Task: Select Google Hangouts as a service for instant messaging.
Action: Mouse moved to (754, 79)
Screenshot: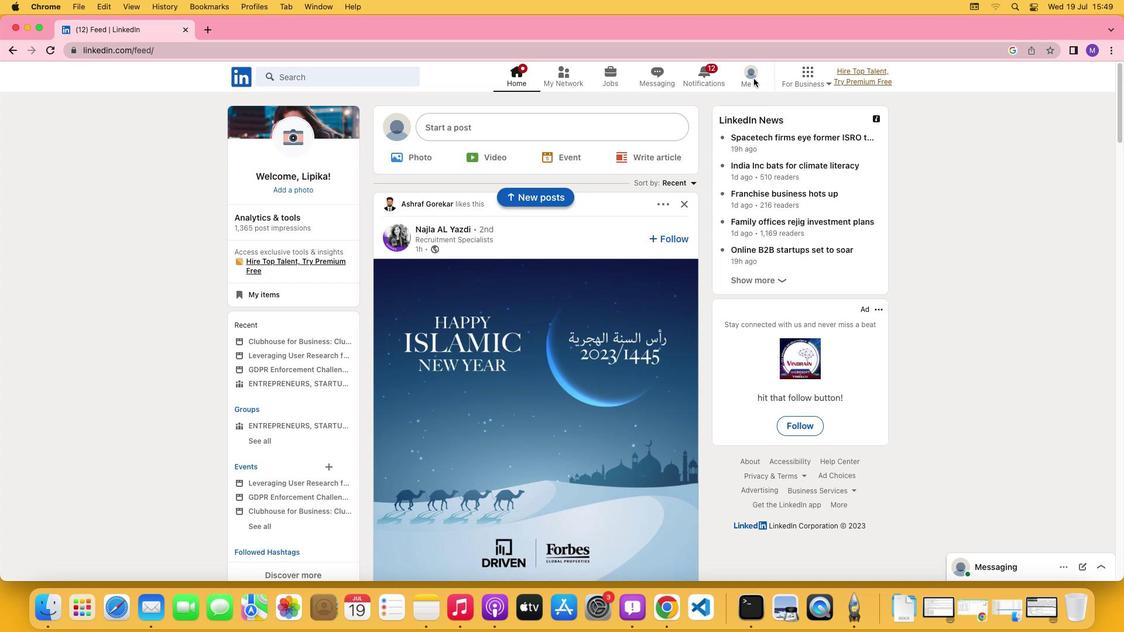 
Action: Mouse pressed left at (754, 79)
Screenshot: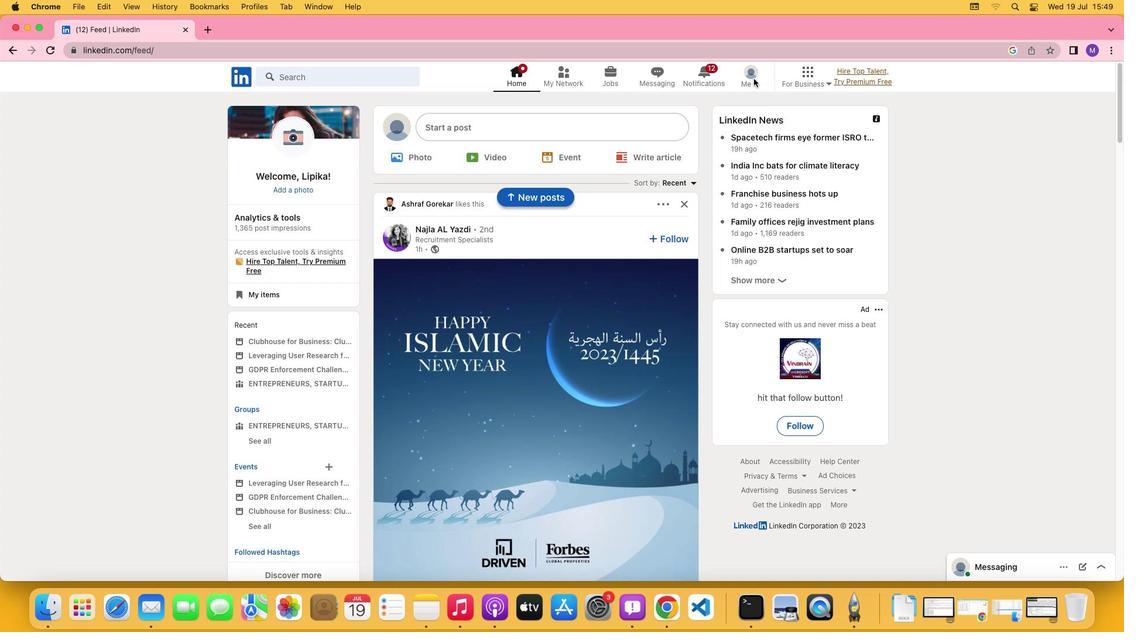 
Action: Mouse moved to (756, 81)
Screenshot: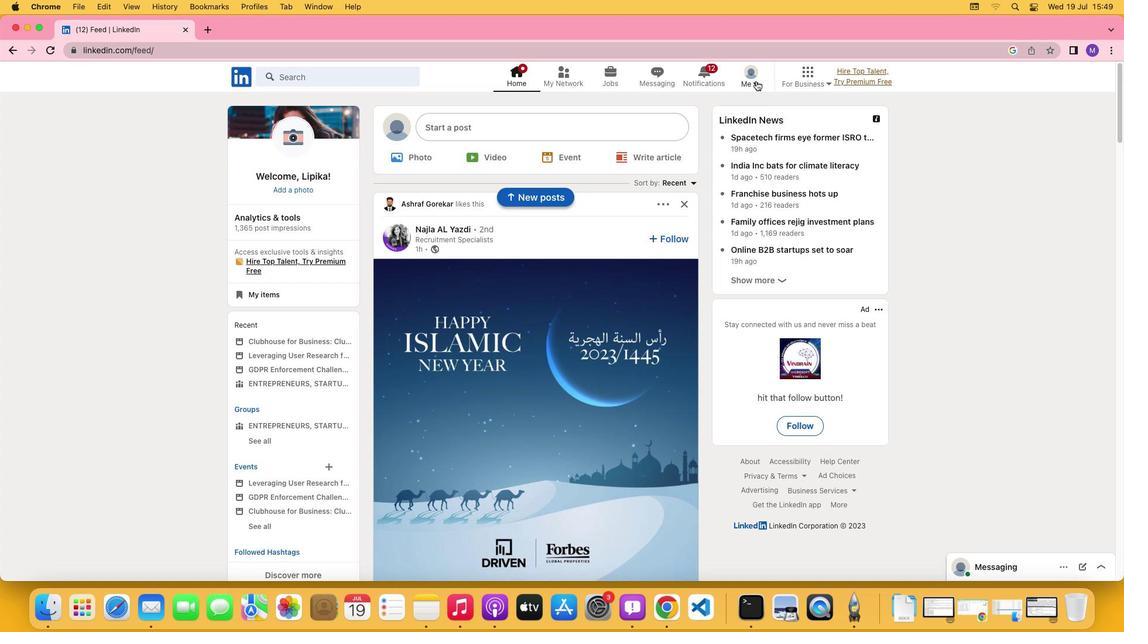 
Action: Mouse pressed left at (756, 81)
Screenshot: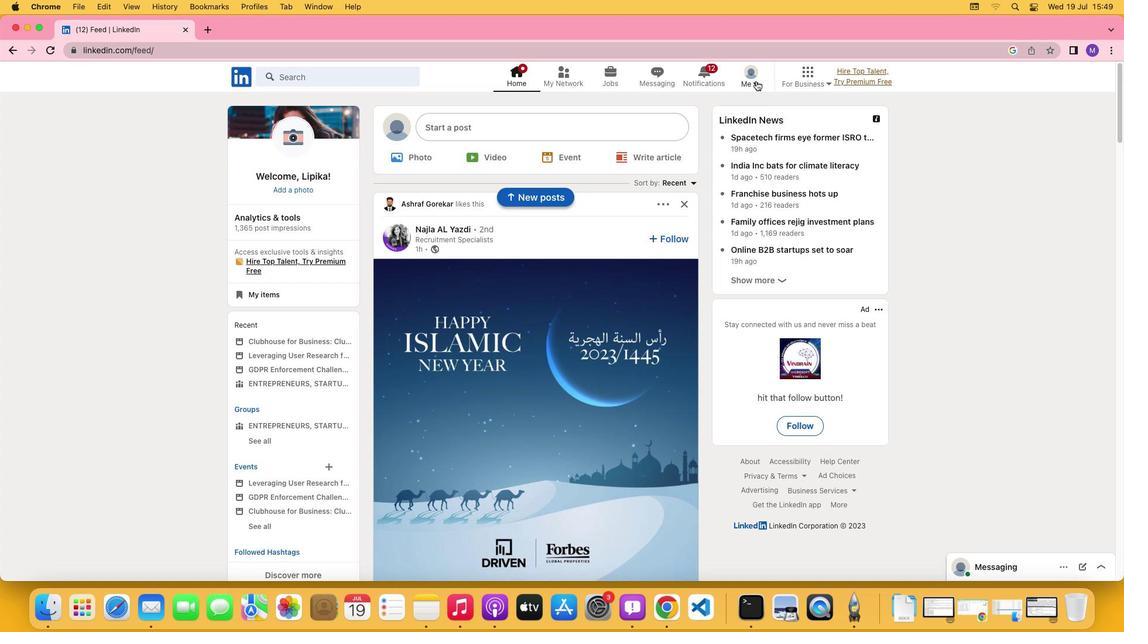 
Action: Mouse moved to (739, 142)
Screenshot: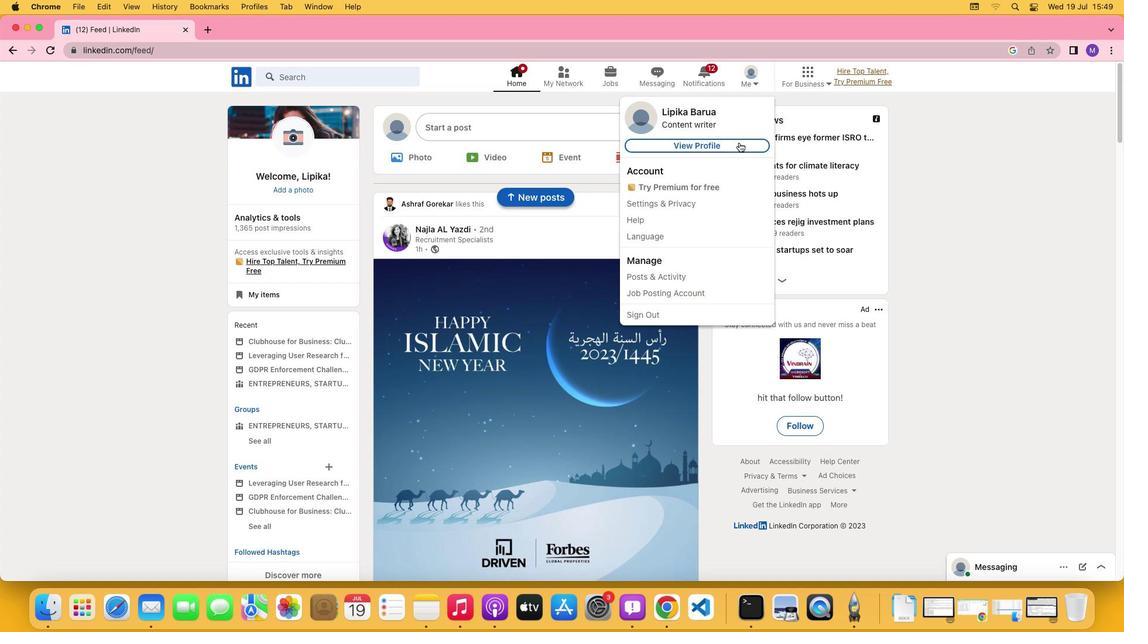 
Action: Mouse pressed left at (739, 142)
Screenshot: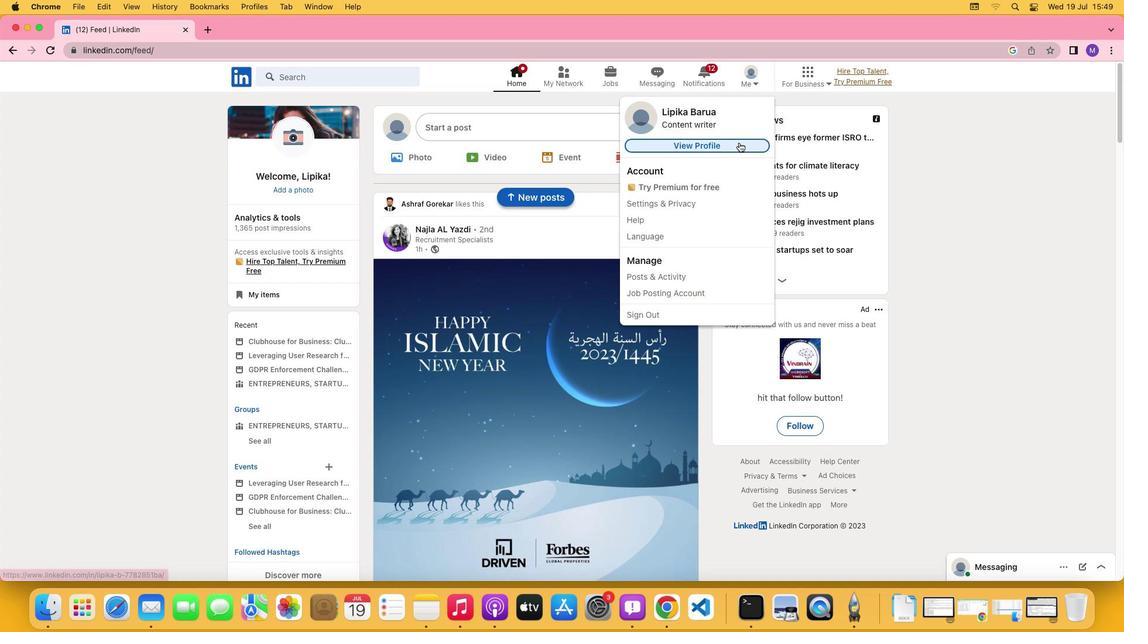 
Action: Mouse moved to (376, 378)
Screenshot: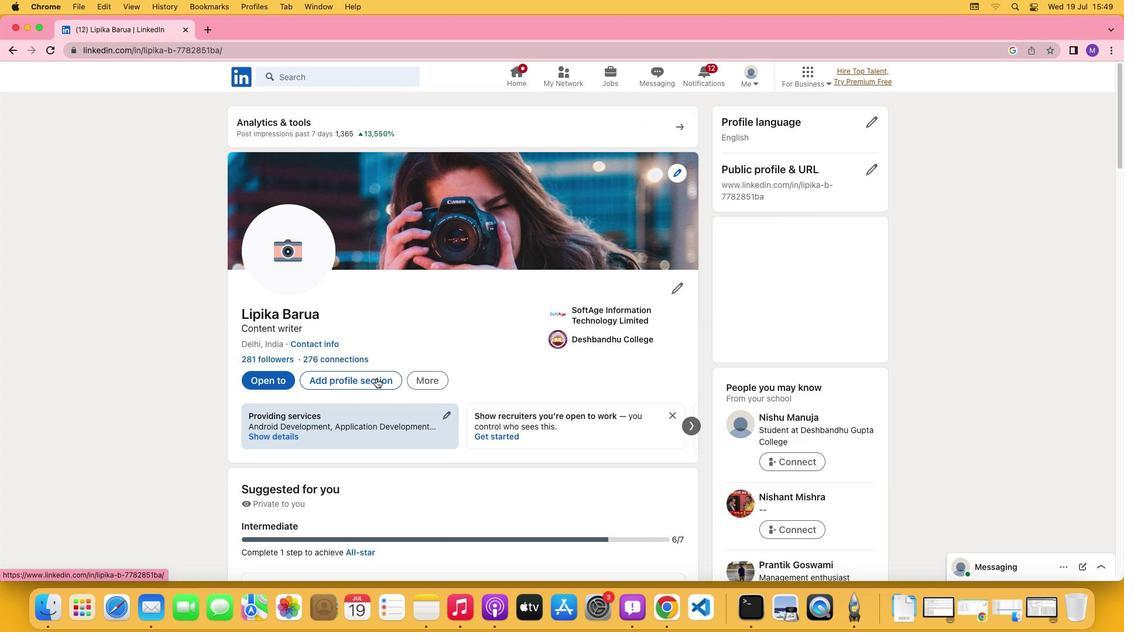 
Action: Mouse pressed left at (376, 378)
Screenshot: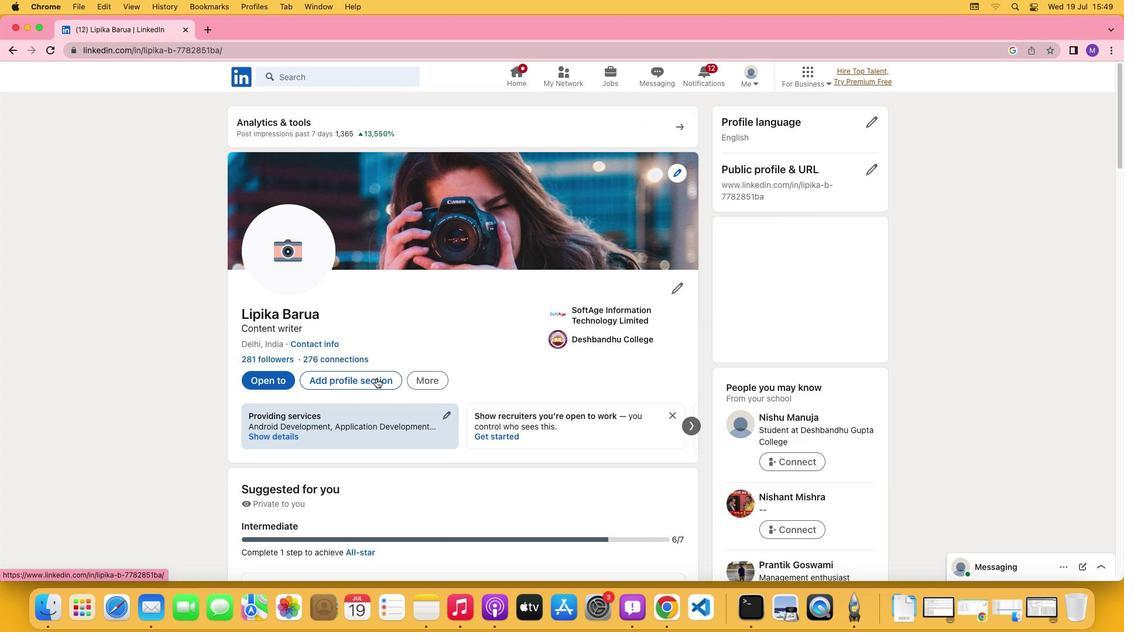 
Action: Mouse moved to (434, 350)
Screenshot: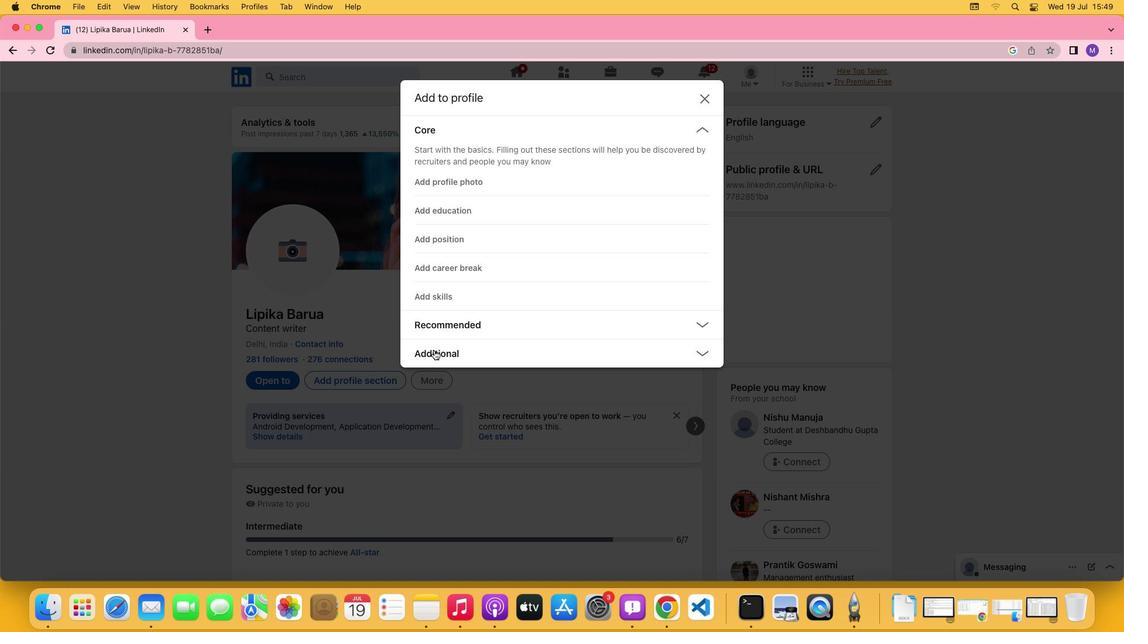
Action: Mouse pressed left at (434, 350)
Screenshot: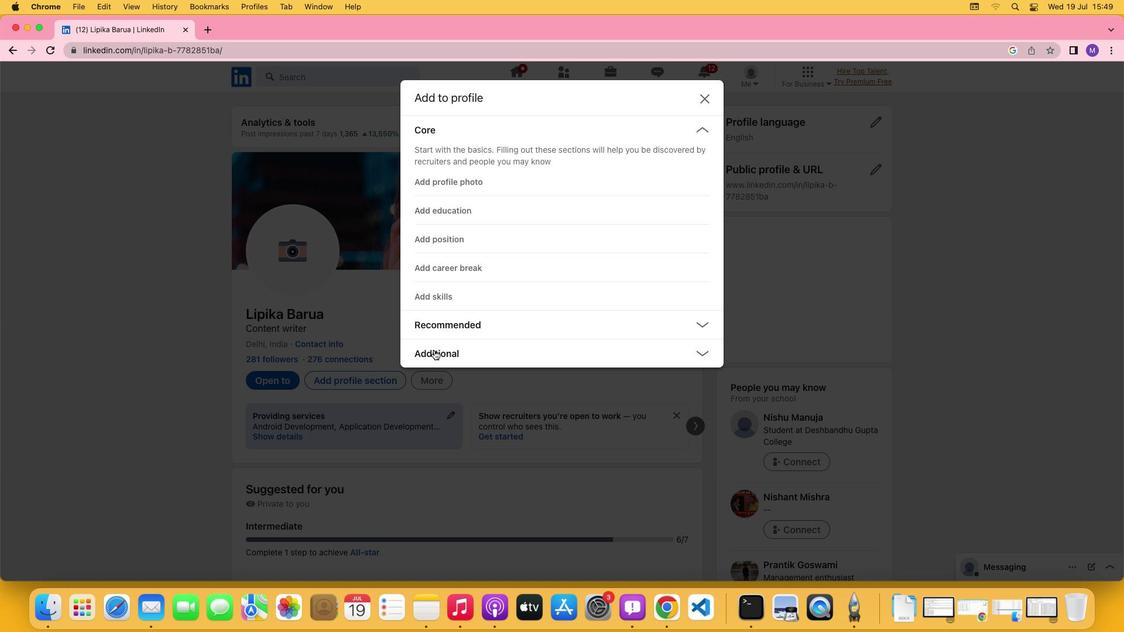 
Action: Mouse moved to (444, 469)
Screenshot: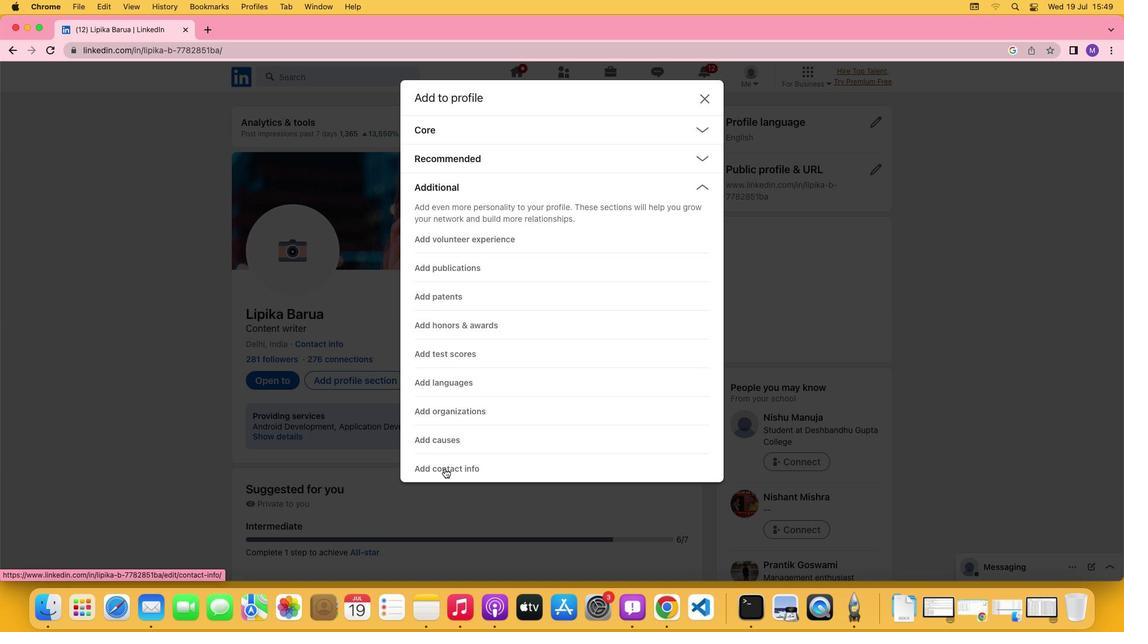 
Action: Mouse pressed left at (444, 469)
Screenshot: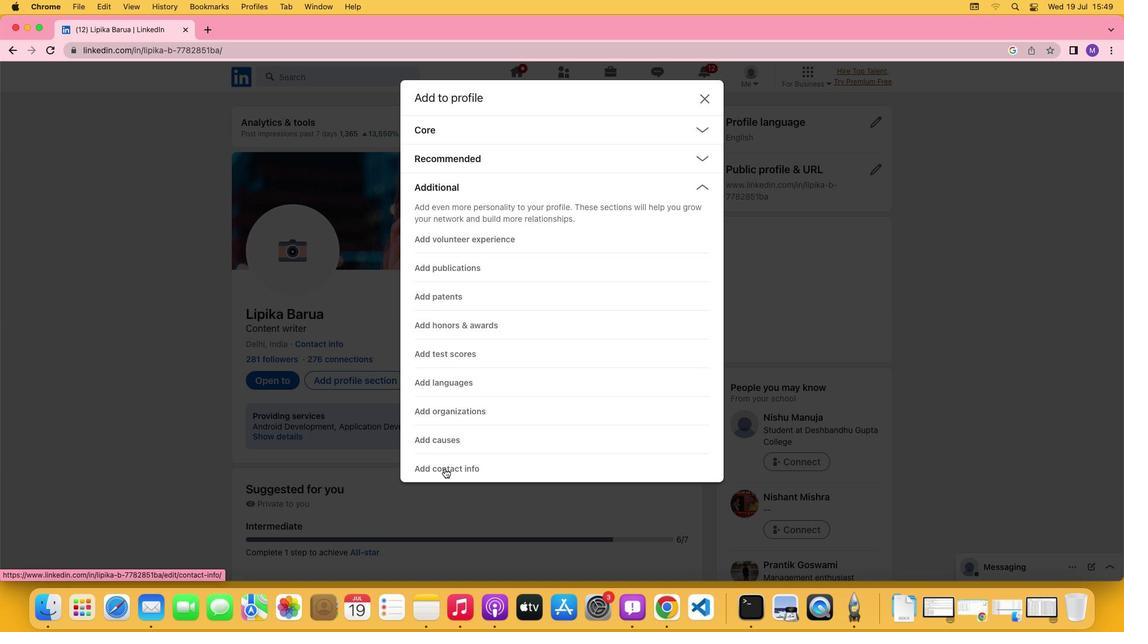 
Action: Mouse moved to (450, 451)
Screenshot: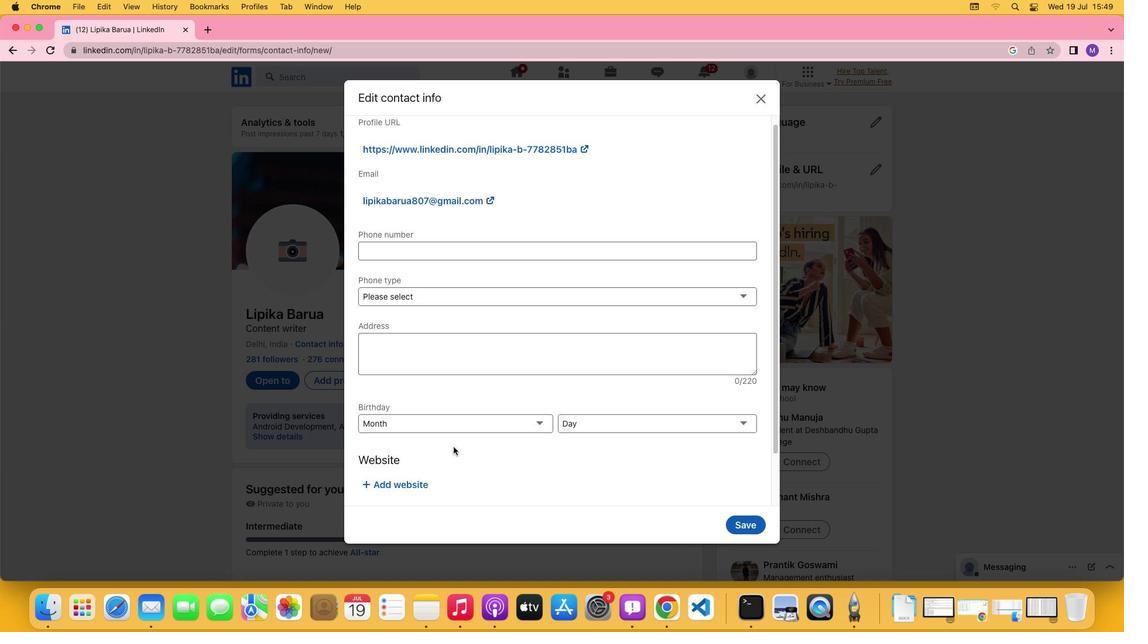 
Action: Mouse scrolled (450, 451) with delta (0, 0)
Screenshot: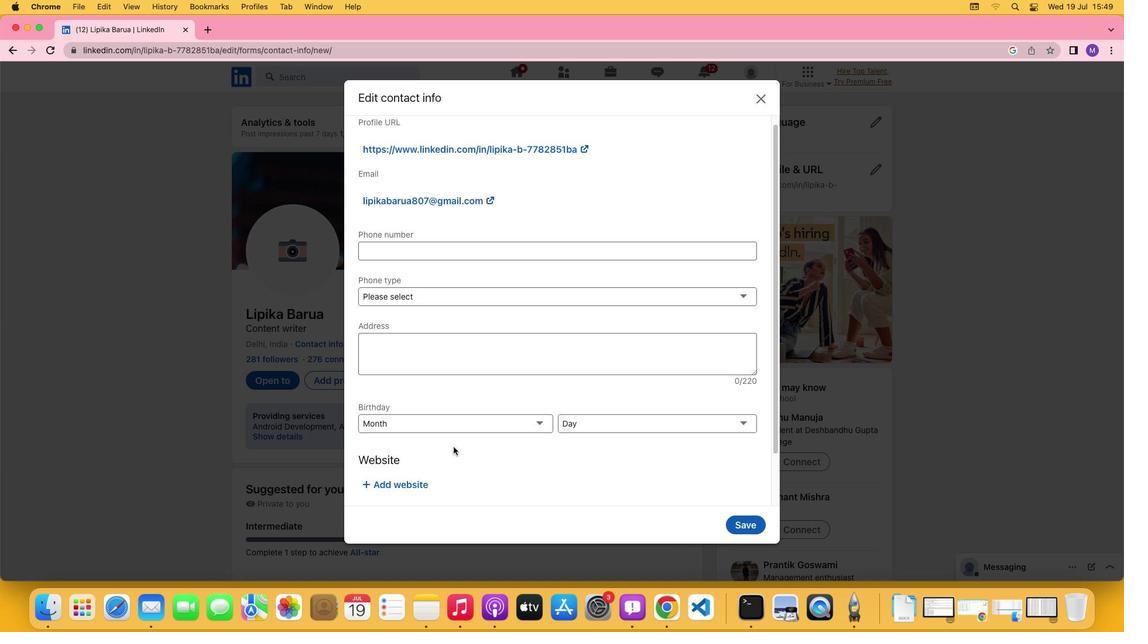 
Action: Mouse scrolled (450, 451) with delta (0, 0)
Screenshot: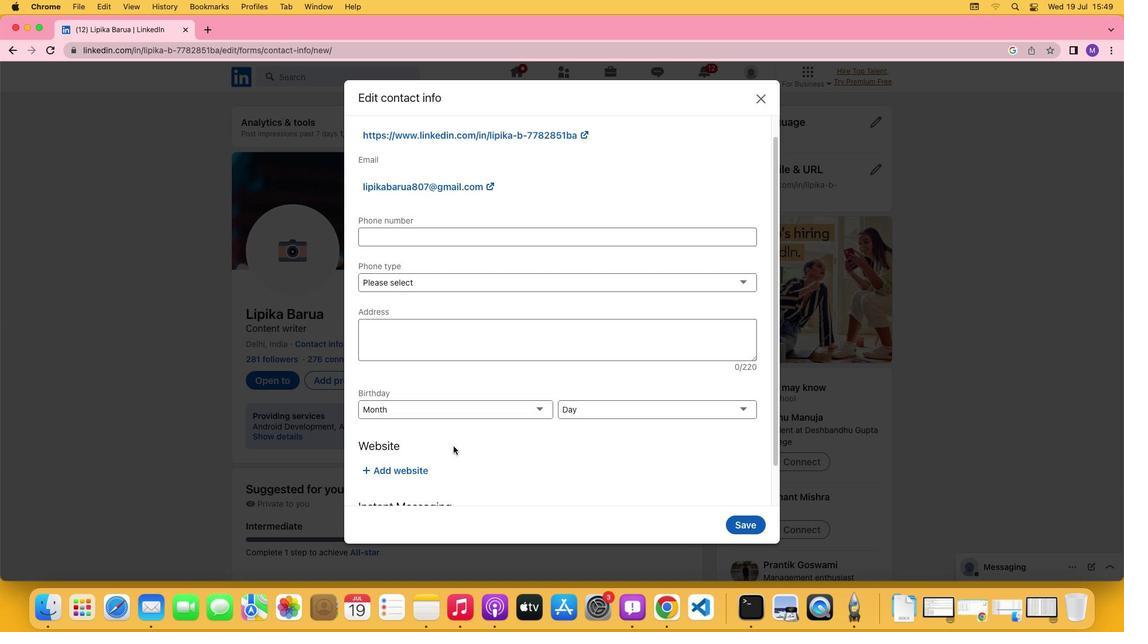 
Action: Mouse moved to (450, 451)
Screenshot: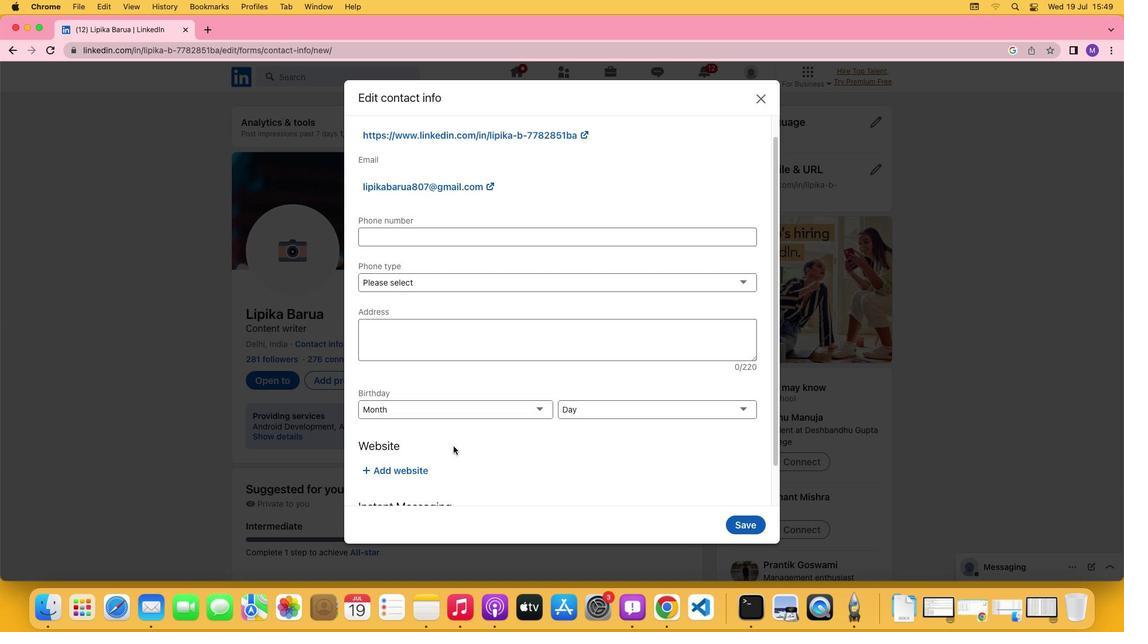 
Action: Mouse scrolled (450, 451) with delta (0, -1)
Screenshot: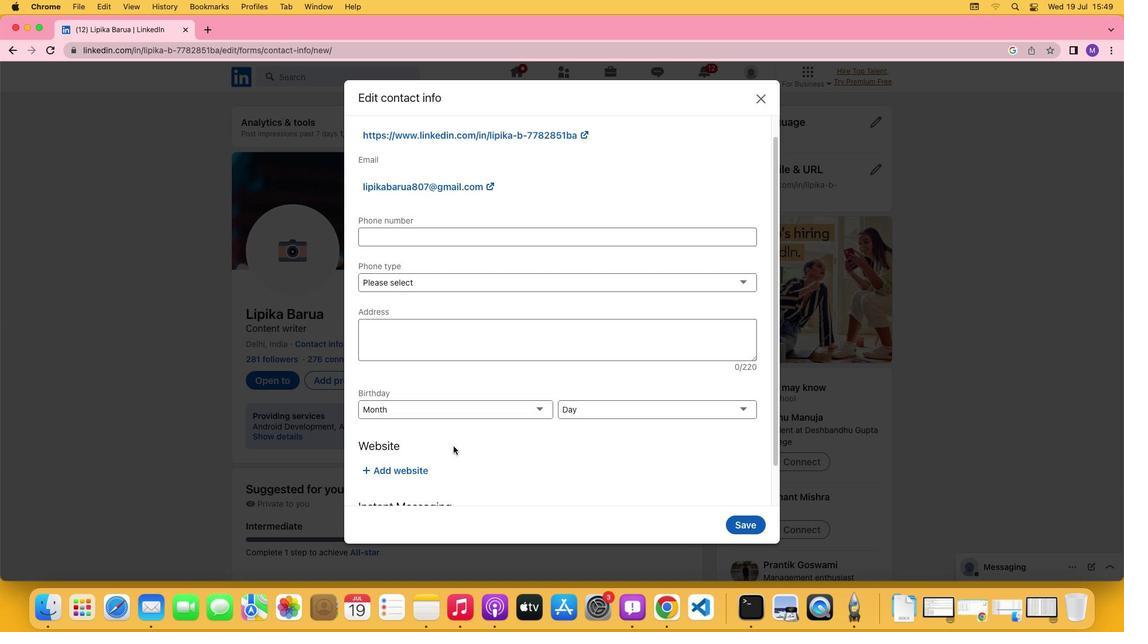 
Action: Mouse moved to (451, 448)
Screenshot: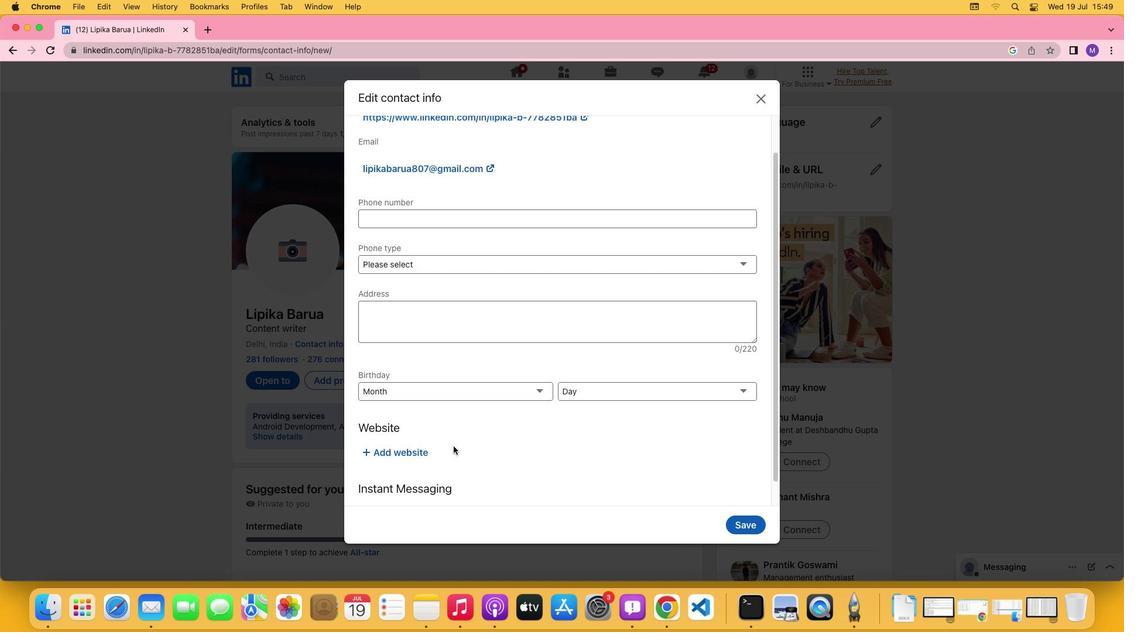 
Action: Mouse scrolled (451, 448) with delta (0, -2)
Screenshot: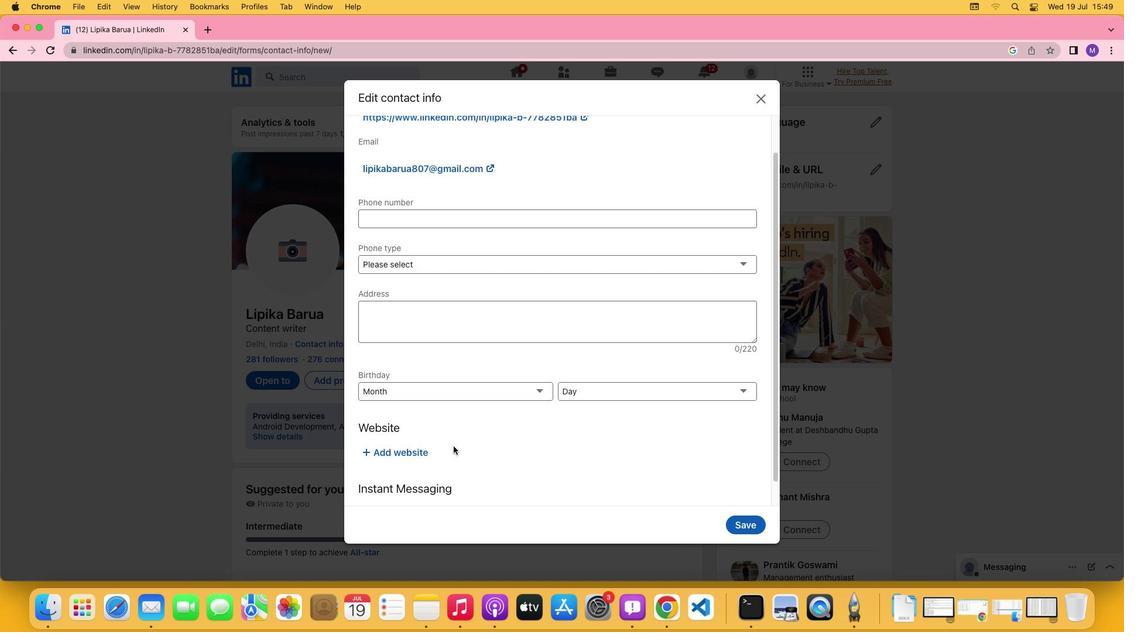 
Action: Mouse moved to (453, 446)
Screenshot: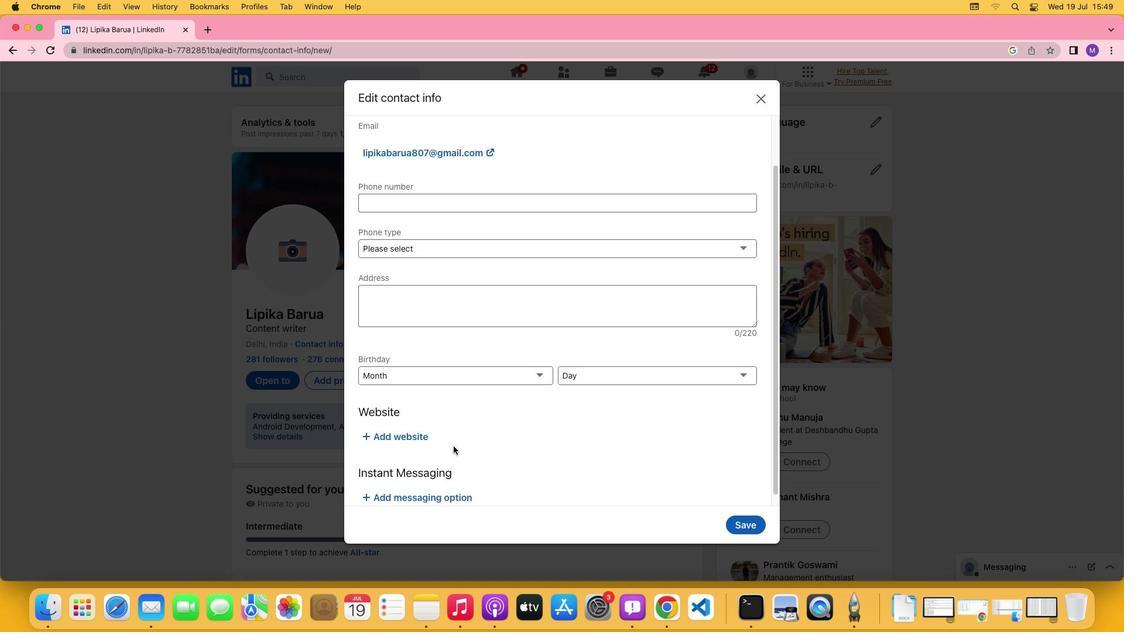 
Action: Mouse scrolled (453, 446) with delta (0, -3)
Screenshot: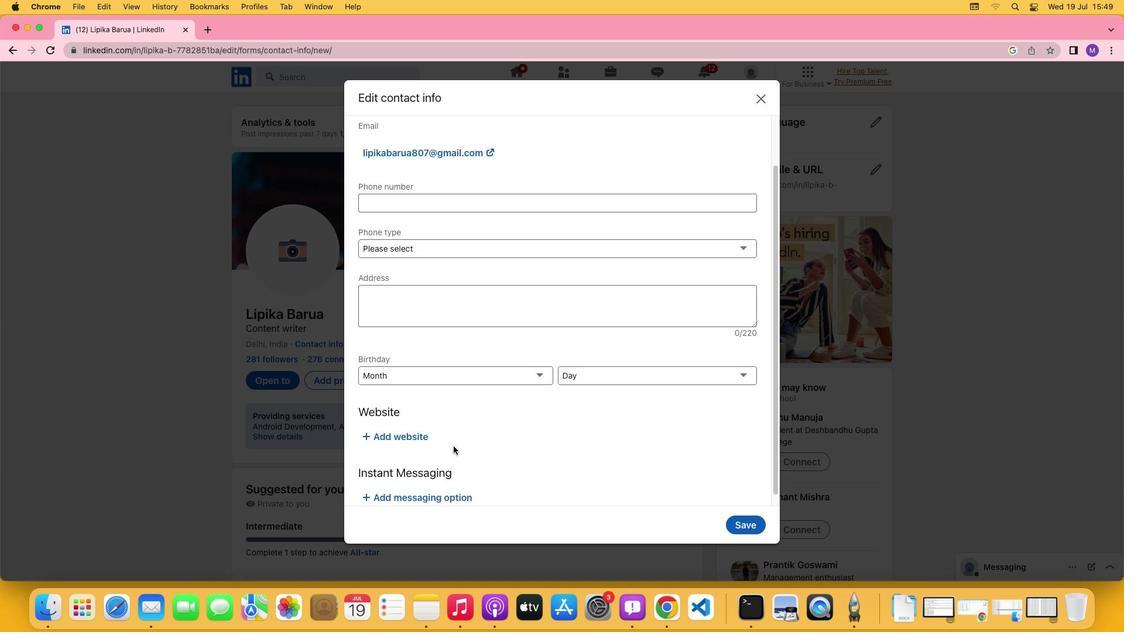
Action: Mouse moved to (453, 446)
Screenshot: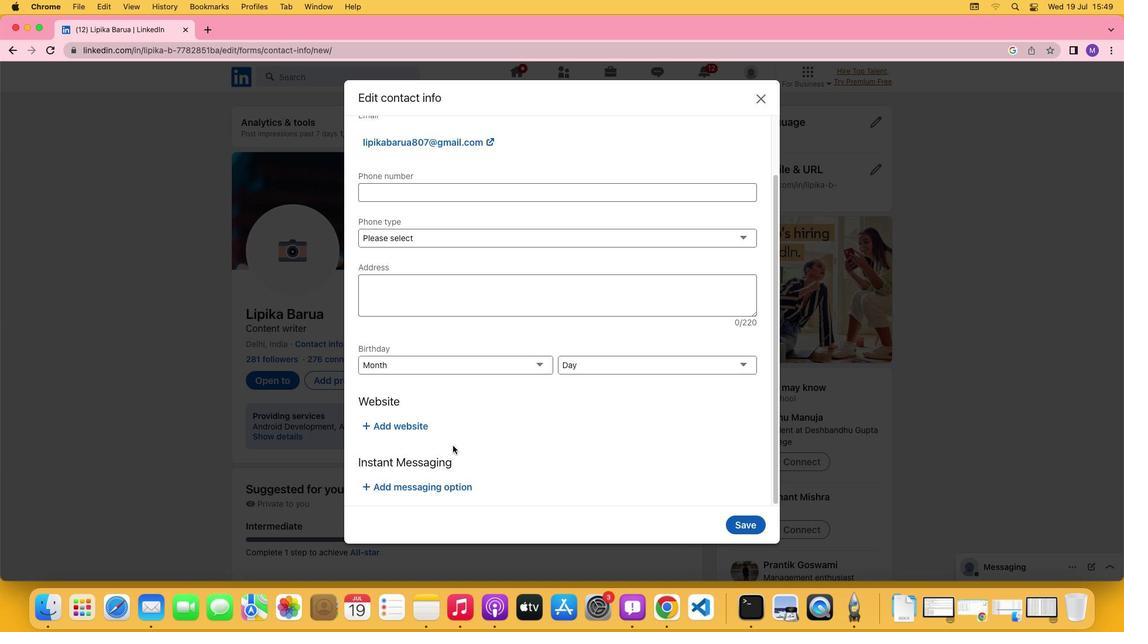 
Action: Mouse scrolled (453, 446) with delta (0, 0)
Screenshot: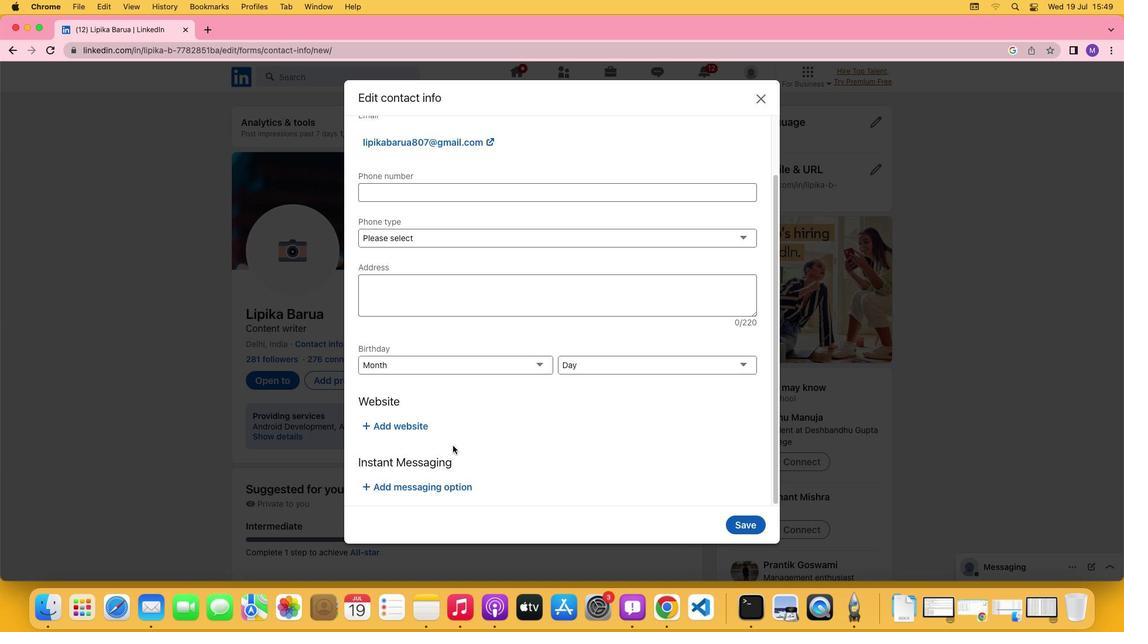 
Action: Mouse scrolled (453, 446) with delta (0, 0)
Screenshot: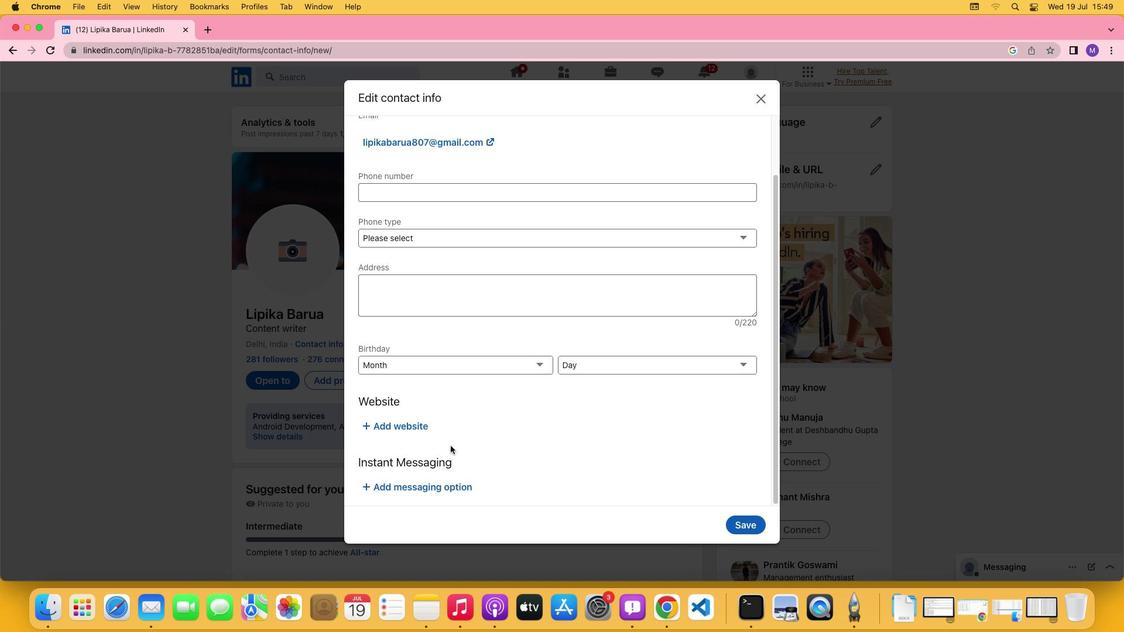 
Action: Mouse scrolled (453, 446) with delta (0, -1)
Screenshot: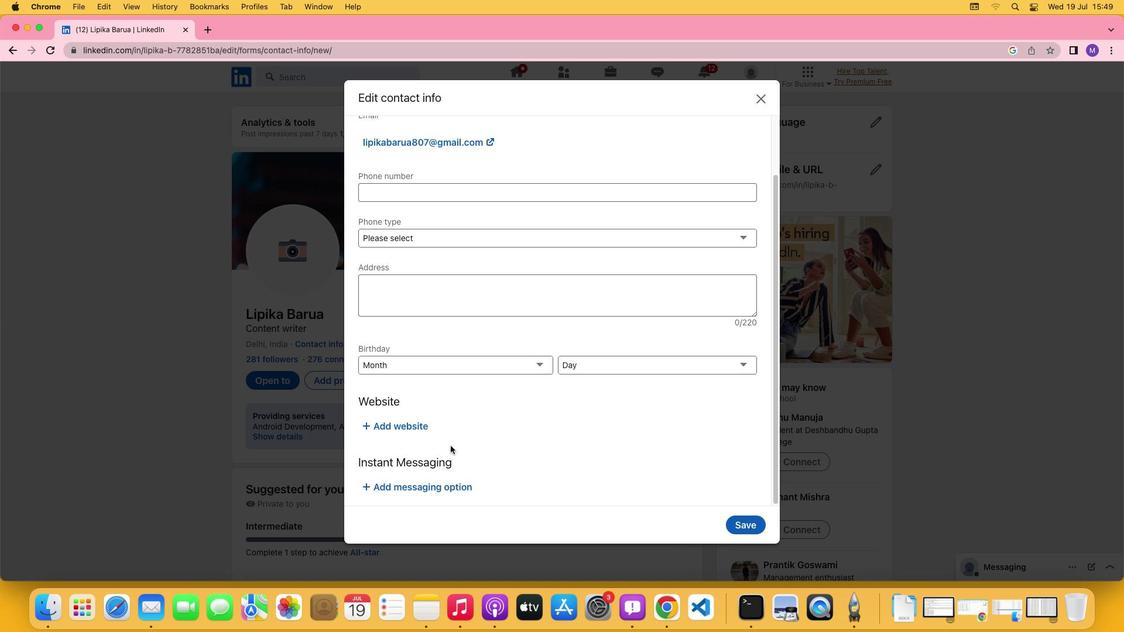 
Action: Mouse scrolled (453, 446) with delta (0, -2)
Screenshot: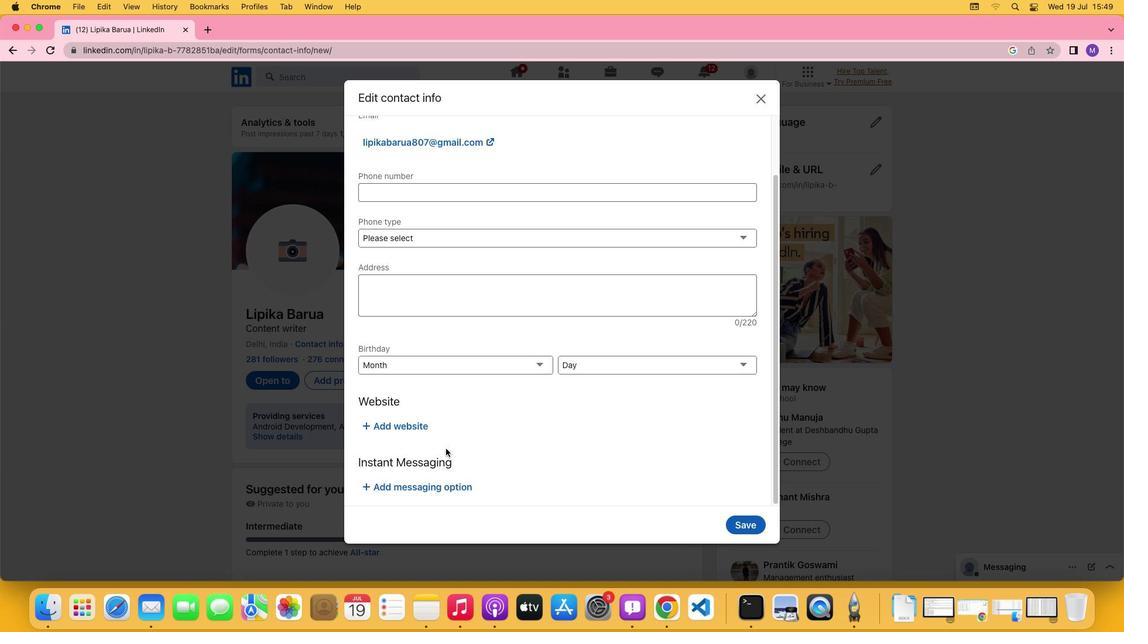 
Action: Mouse moved to (439, 485)
Screenshot: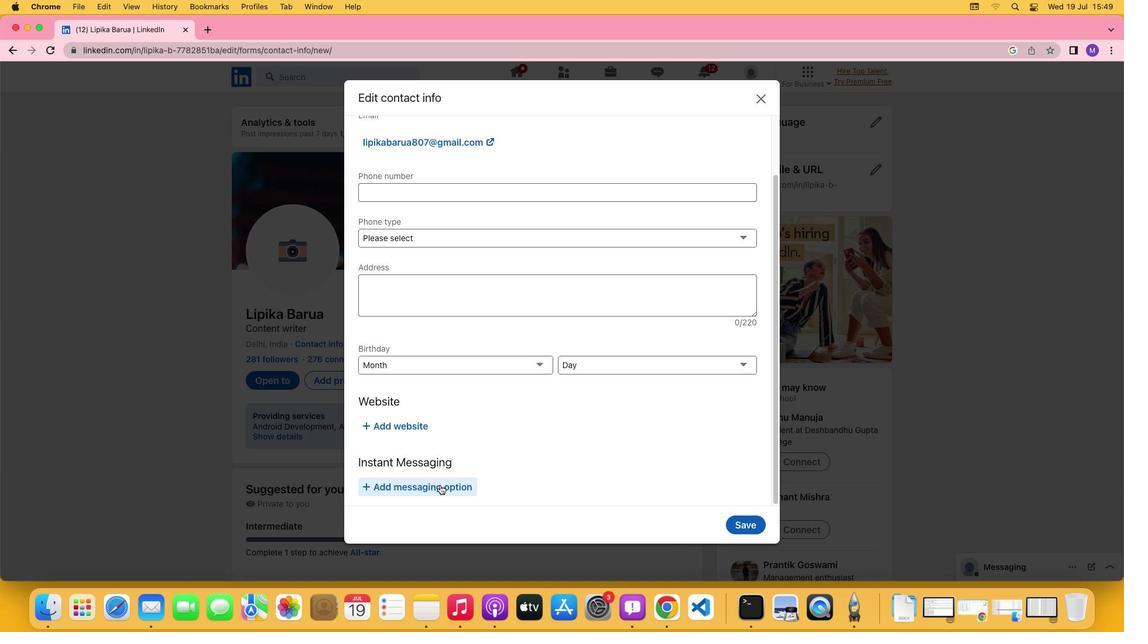 
Action: Mouse pressed left at (439, 485)
Screenshot: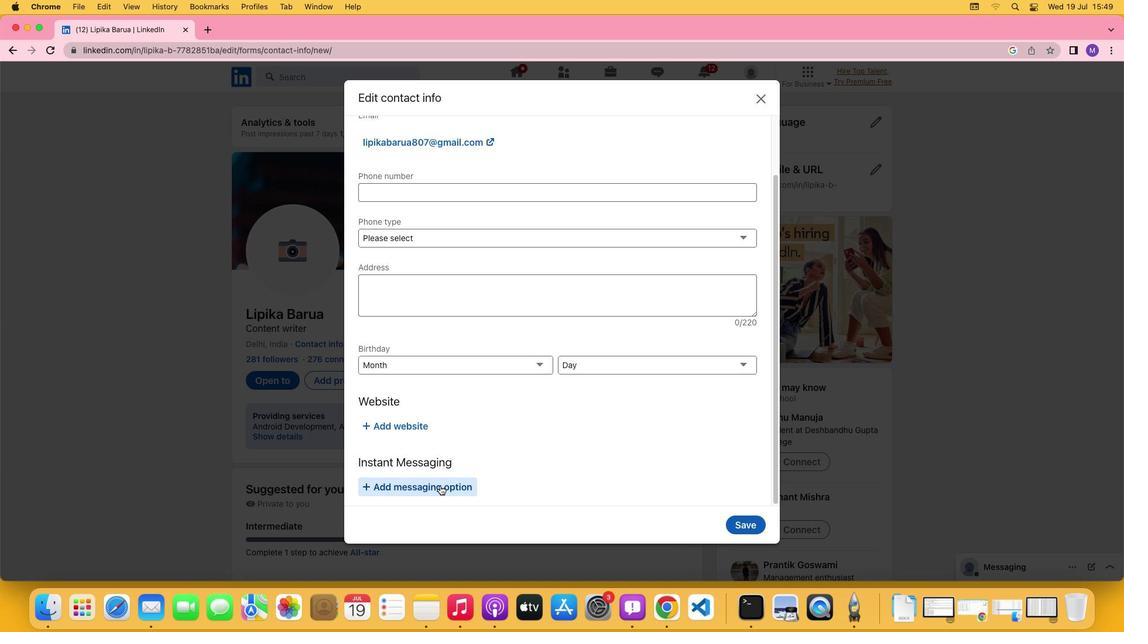
Action: Mouse moved to (487, 452)
Screenshot: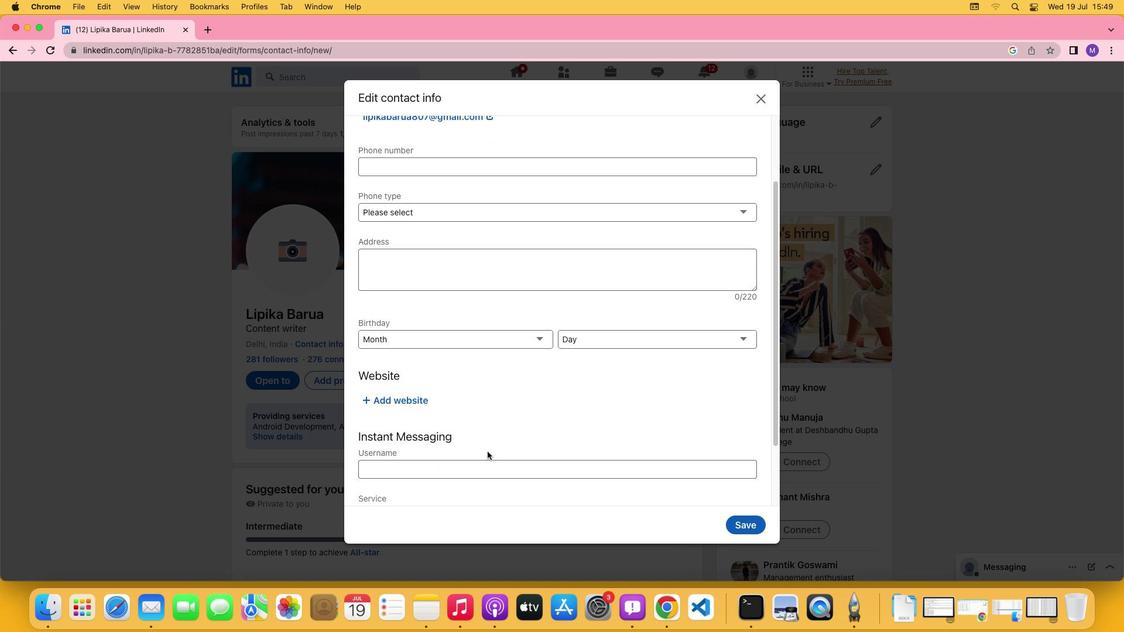 
Action: Mouse scrolled (487, 452) with delta (0, 0)
Screenshot: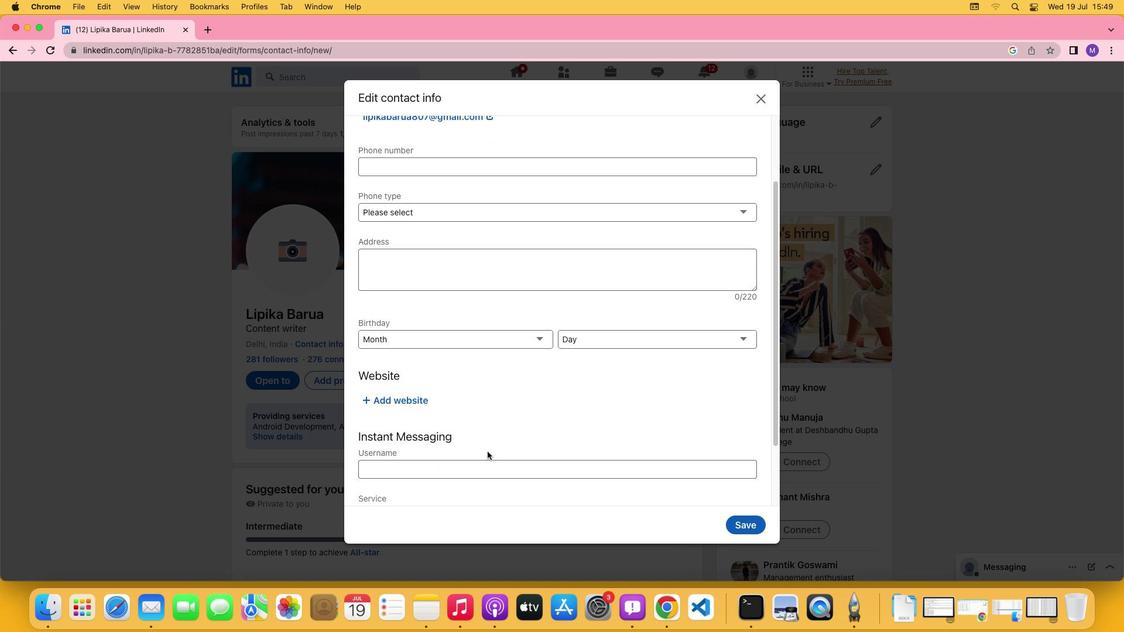 
Action: Mouse scrolled (487, 452) with delta (0, 0)
Screenshot: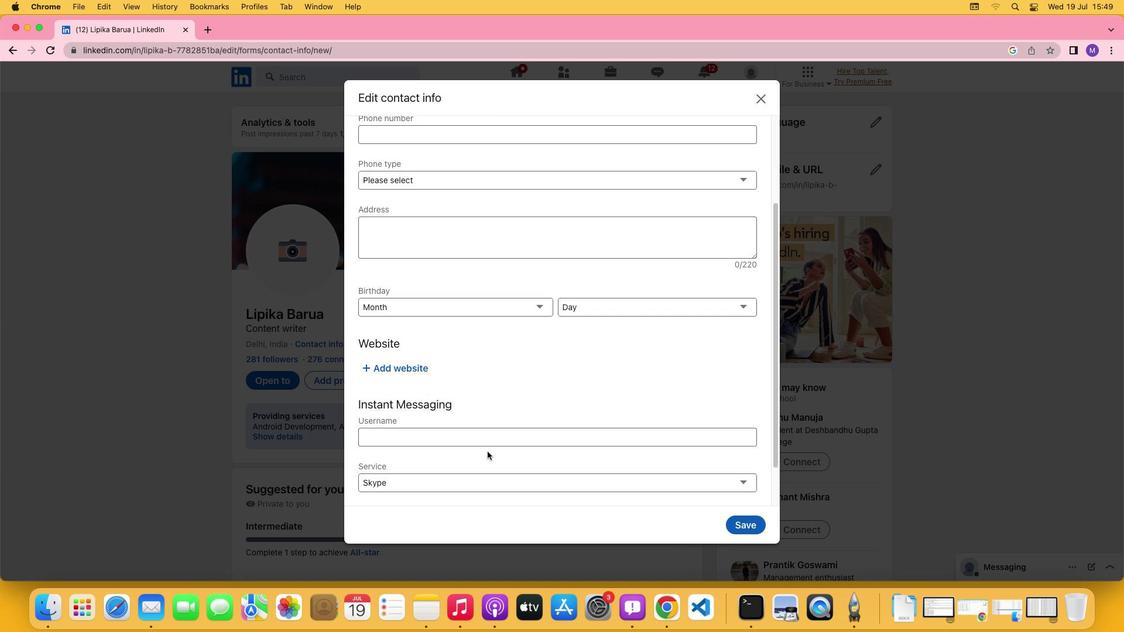 
Action: Mouse scrolled (487, 452) with delta (0, -1)
Screenshot: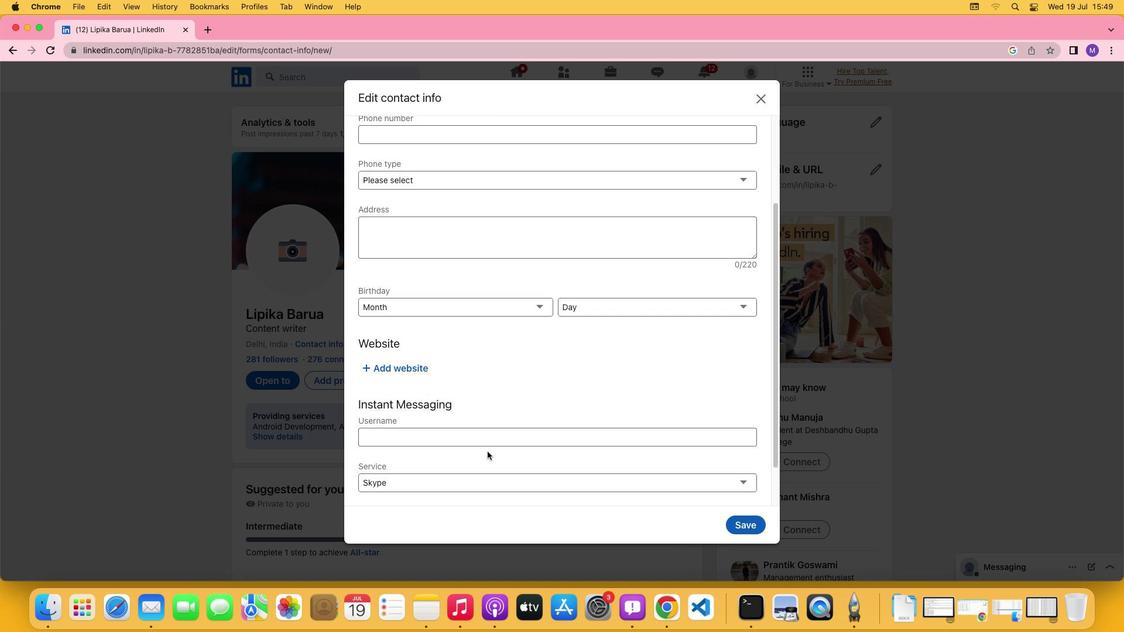 
Action: Mouse scrolled (487, 452) with delta (0, -2)
Screenshot: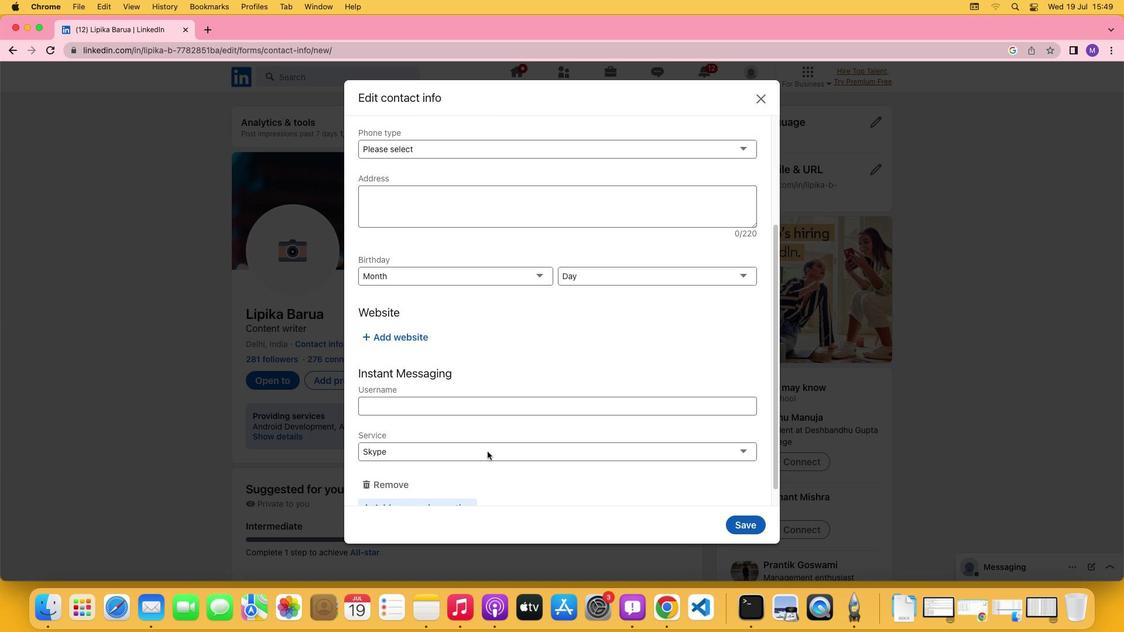 
Action: Mouse scrolled (487, 452) with delta (0, -3)
Screenshot: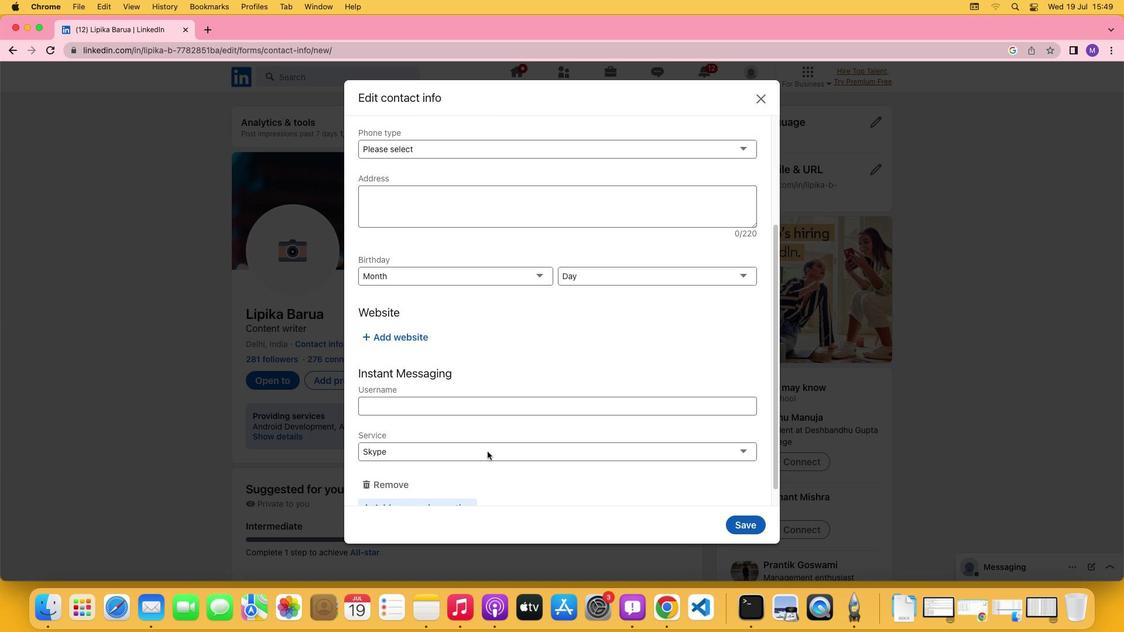 
Action: Mouse moved to (742, 429)
Screenshot: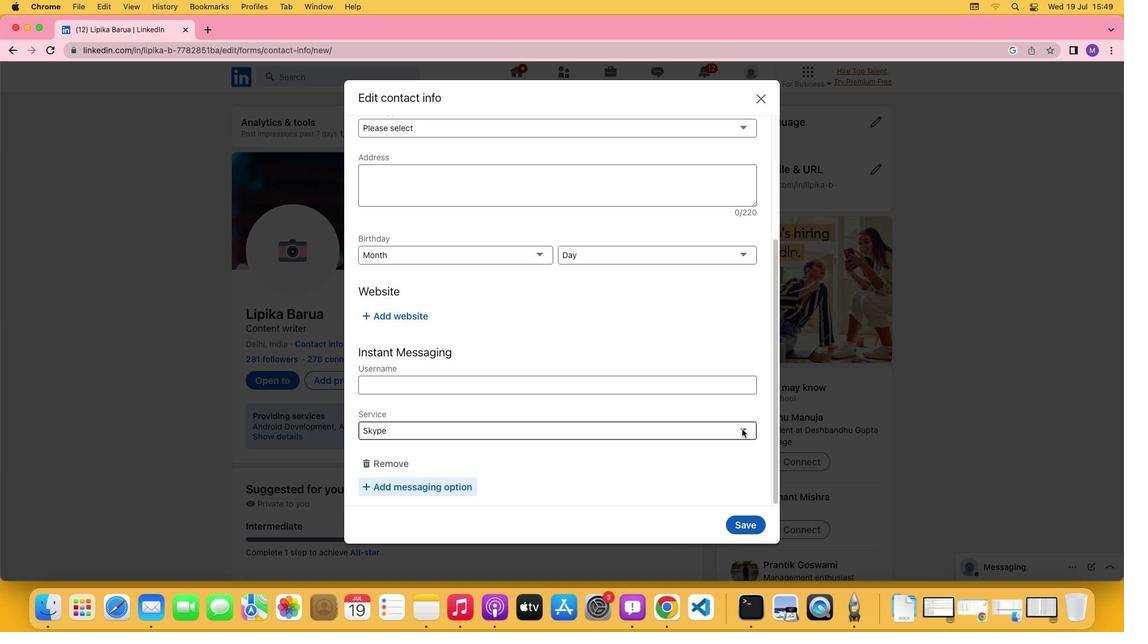
Action: Mouse pressed left at (742, 429)
Screenshot: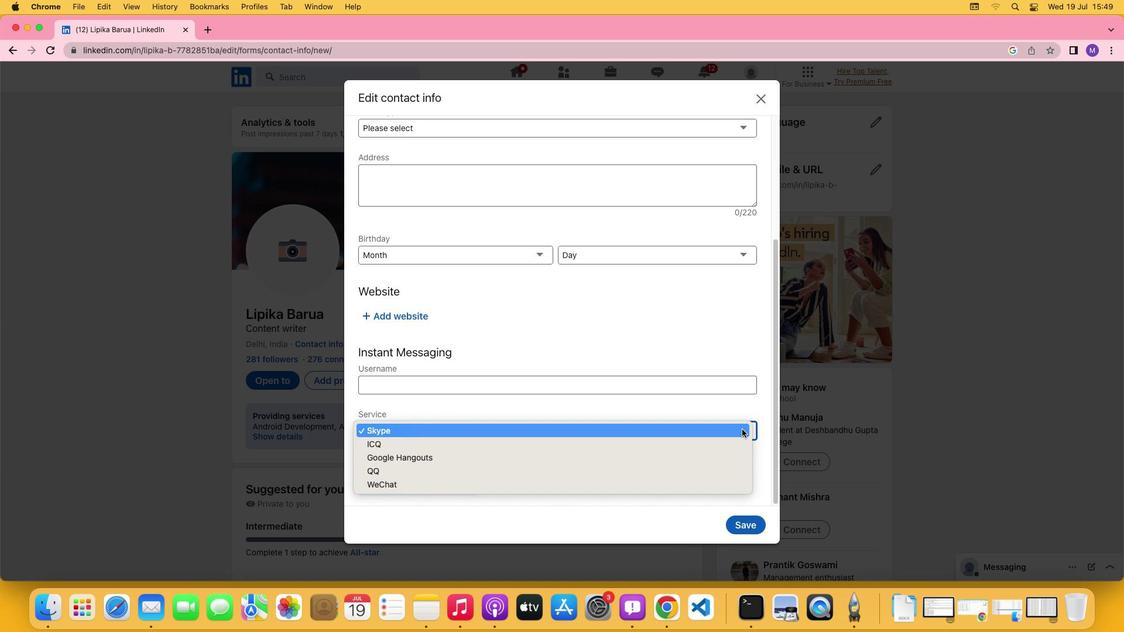 
Action: Mouse moved to (727, 455)
Screenshot: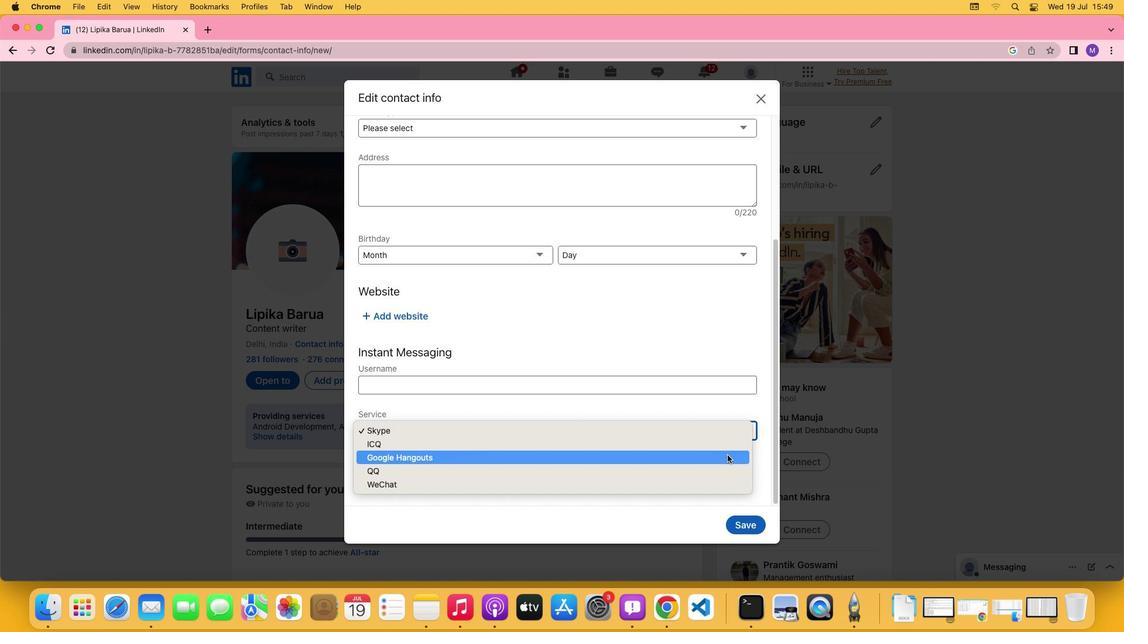 
Action: Mouse pressed left at (727, 455)
Screenshot: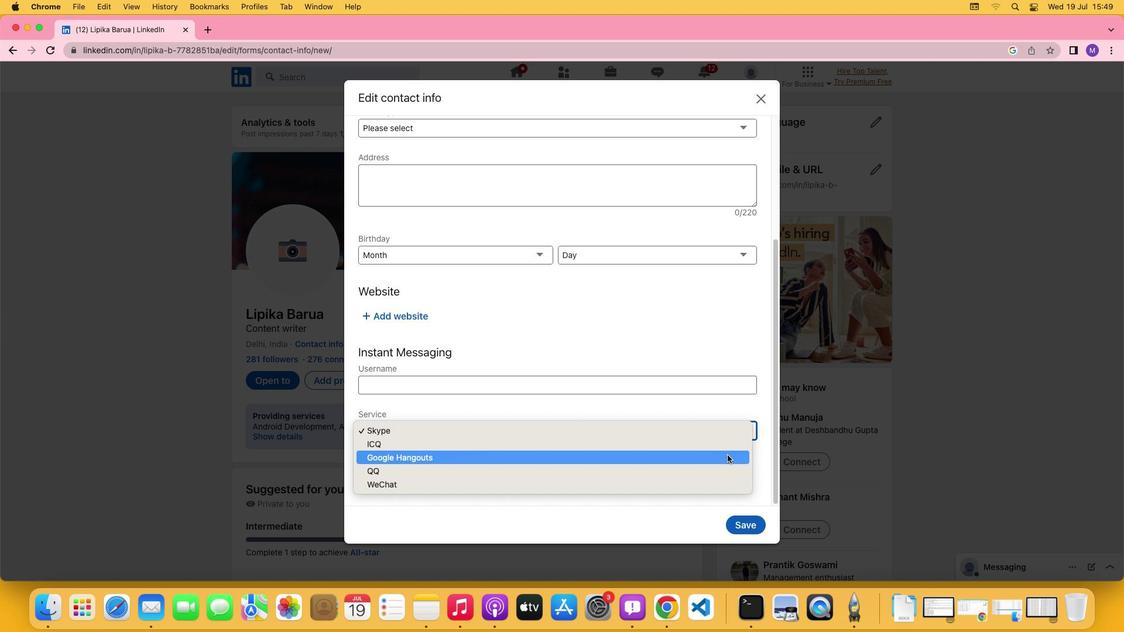 
Action: Mouse moved to (721, 454)
Screenshot: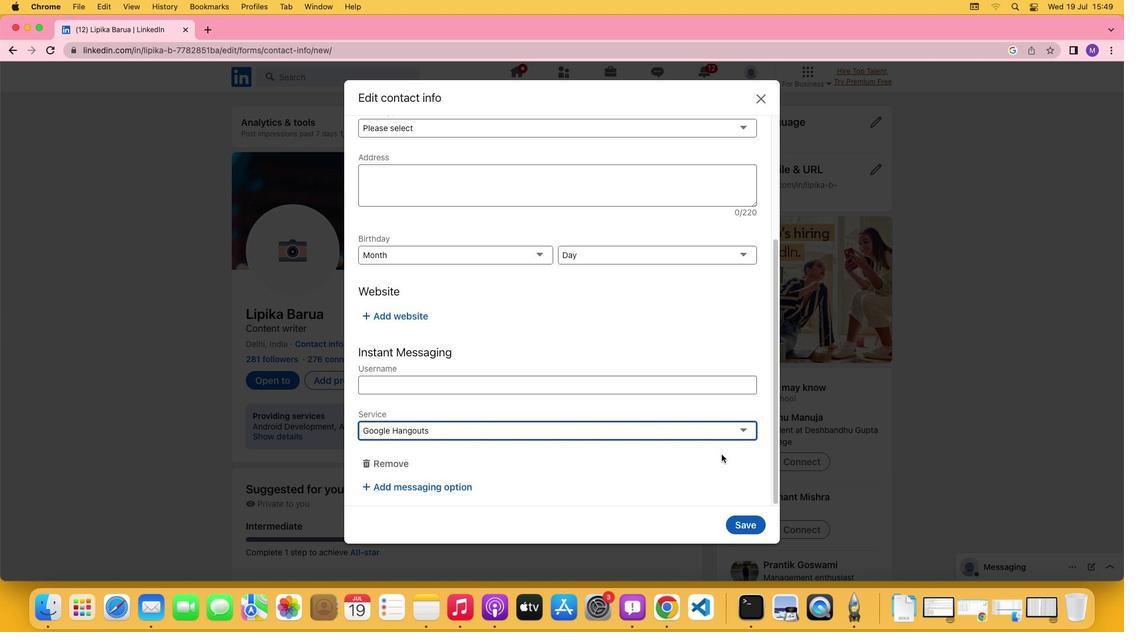 
